 Task: Add a stop at the Museum of the Moving Image while en route to Astoria.
Action: Mouse pressed left at (402, 93)
Screenshot: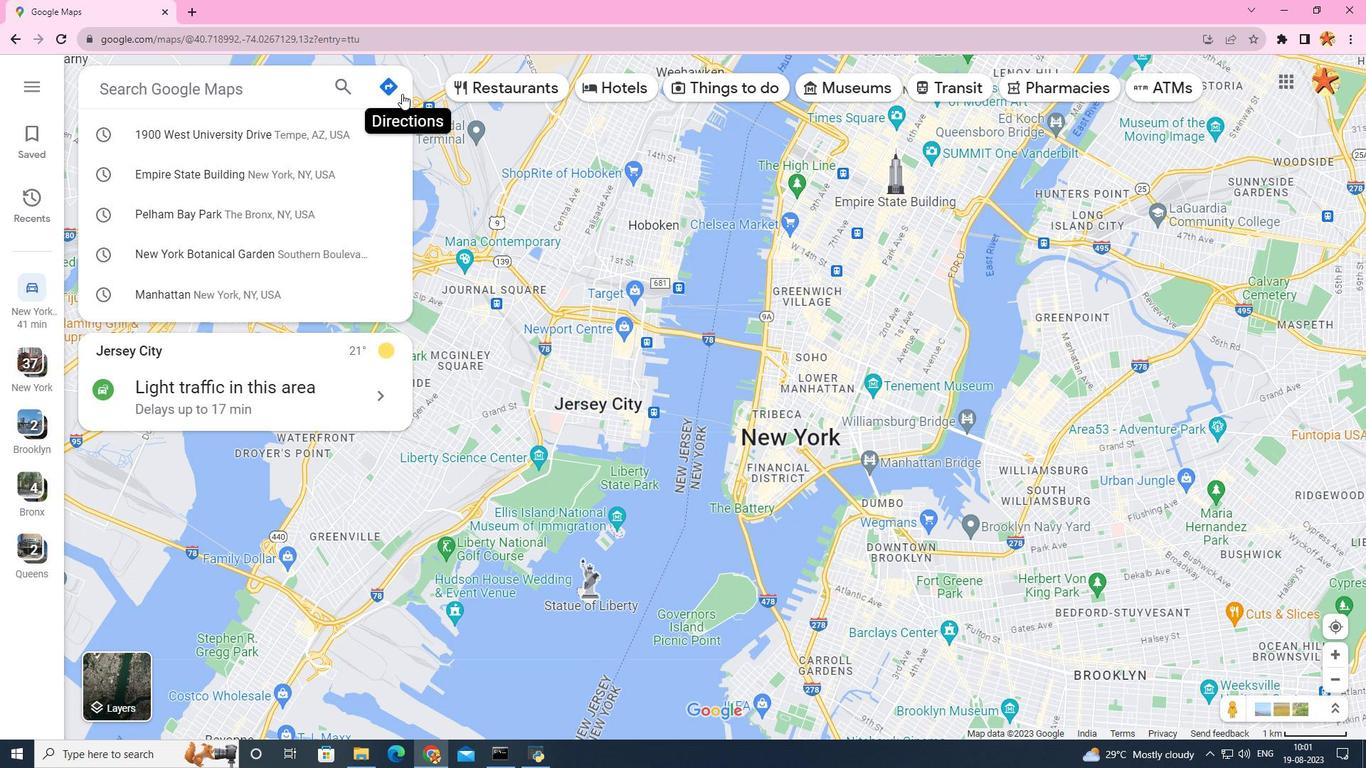 
Action: Mouse moved to (347, 124)
Screenshot: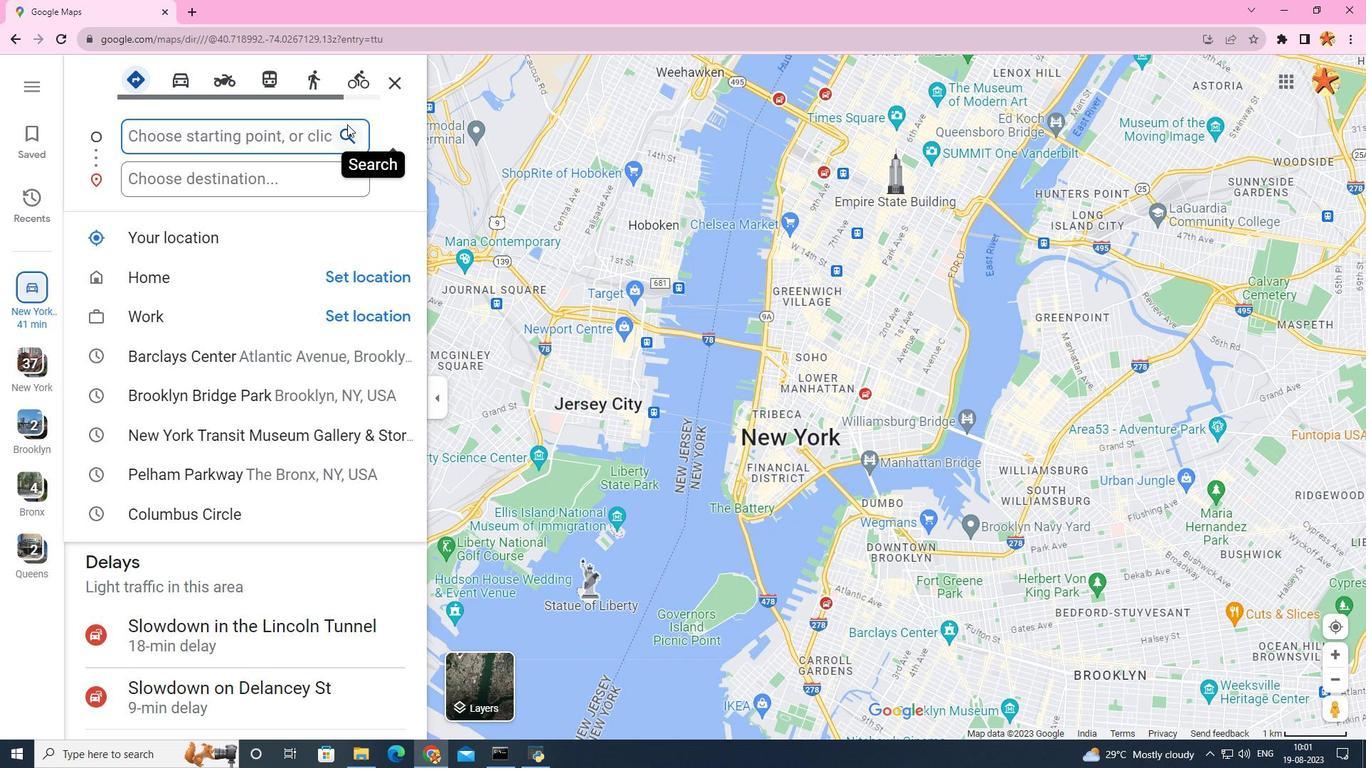 
Action: Key pressed <Key.caps_lock>W<Key.caps_lock>est<Key.space>
Screenshot: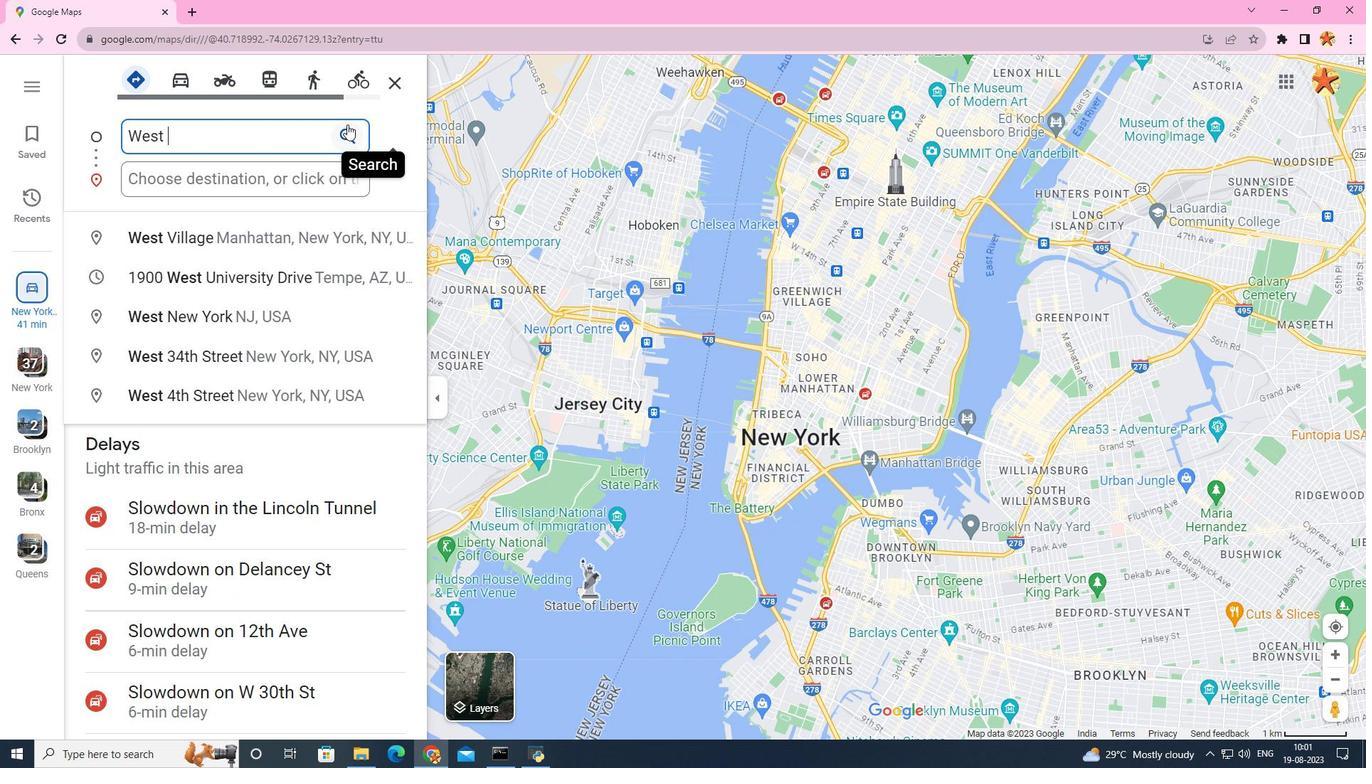 
Action: Mouse moved to (301, 281)
Screenshot: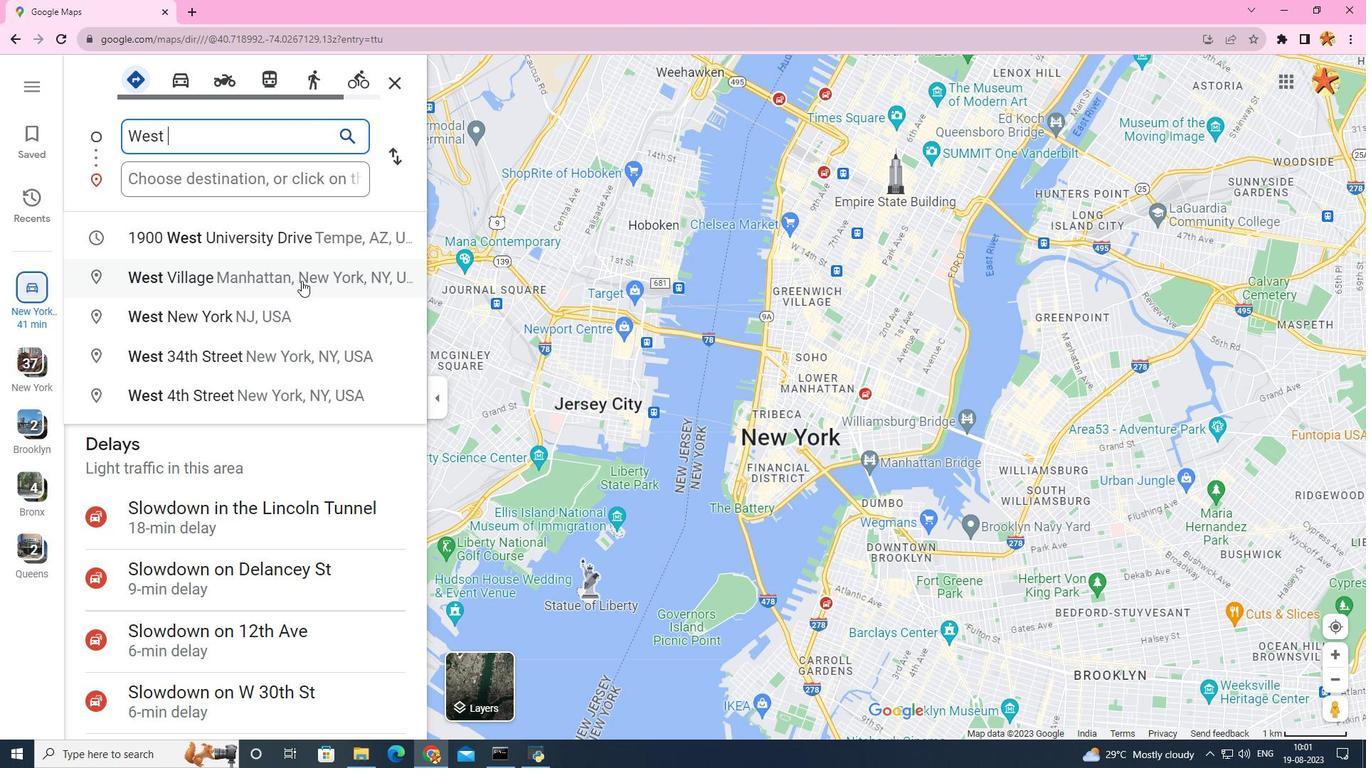 
Action: Mouse pressed left at (301, 281)
Screenshot: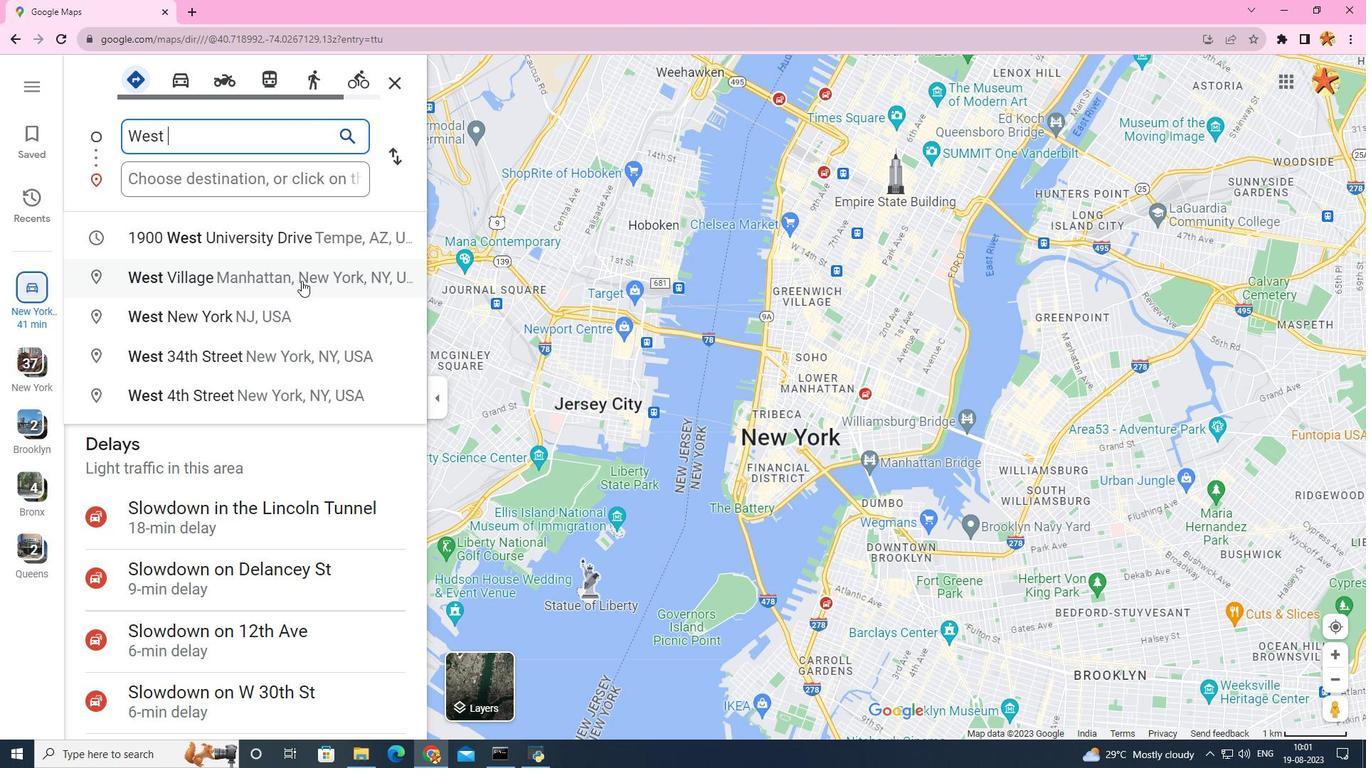 
Action: Mouse moved to (172, 168)
Screenshot: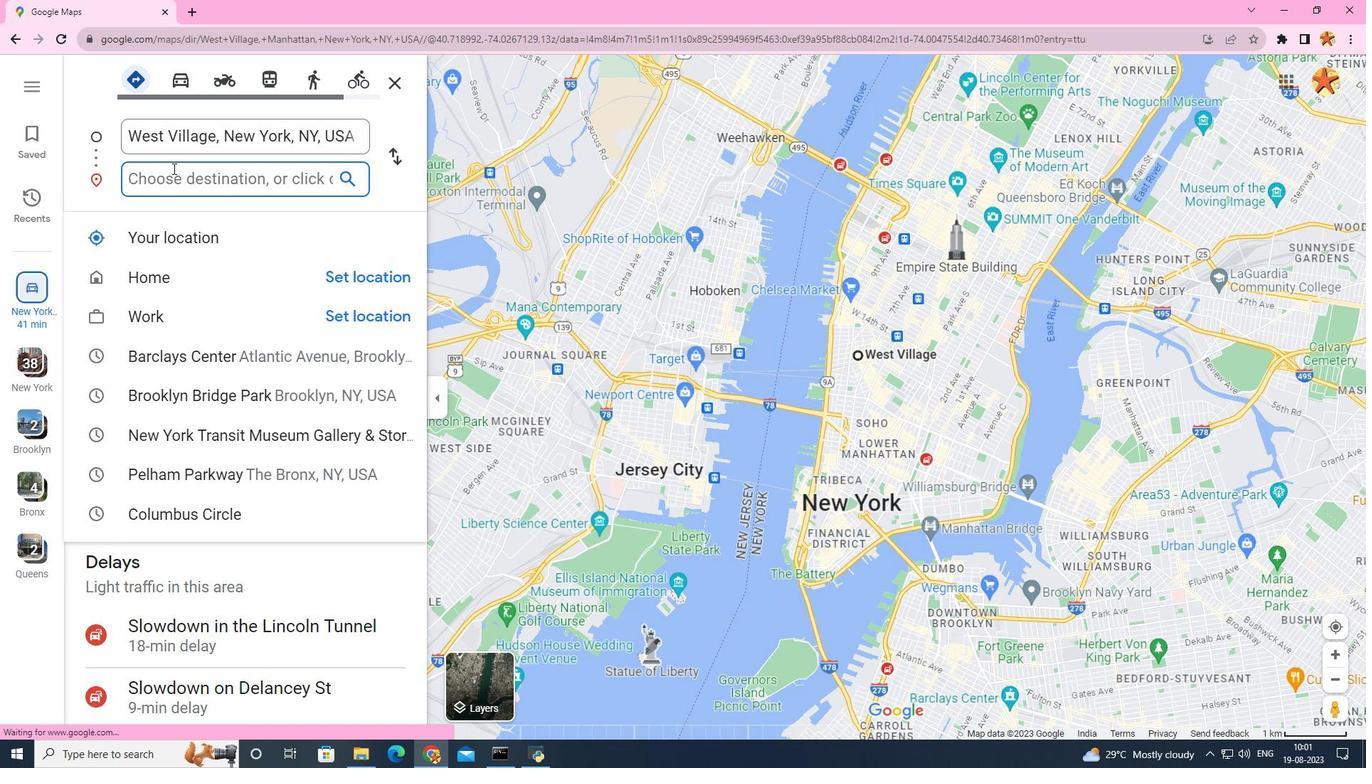 
Action: Mouse pressed left at (172, 168)
Screenshot: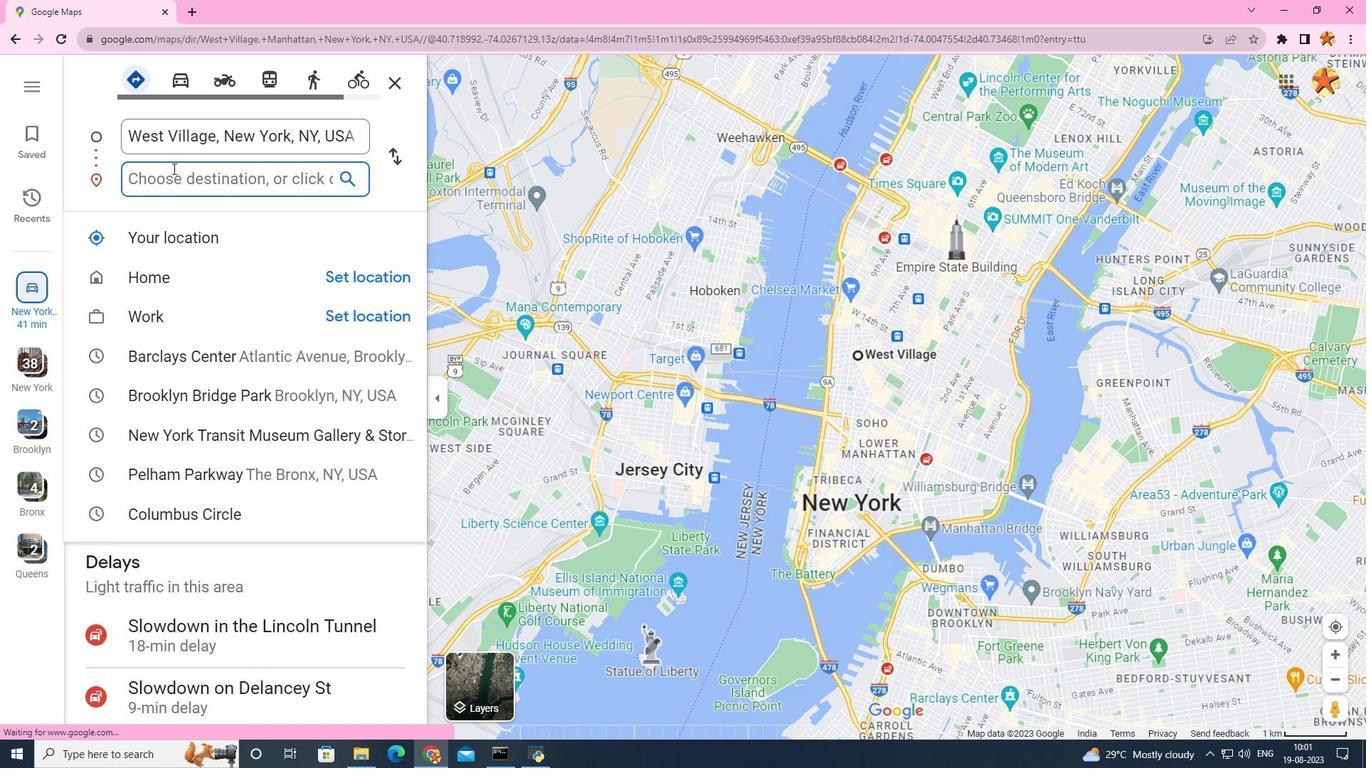 
Action: Mouse moved to (207, 160)
Screenshot: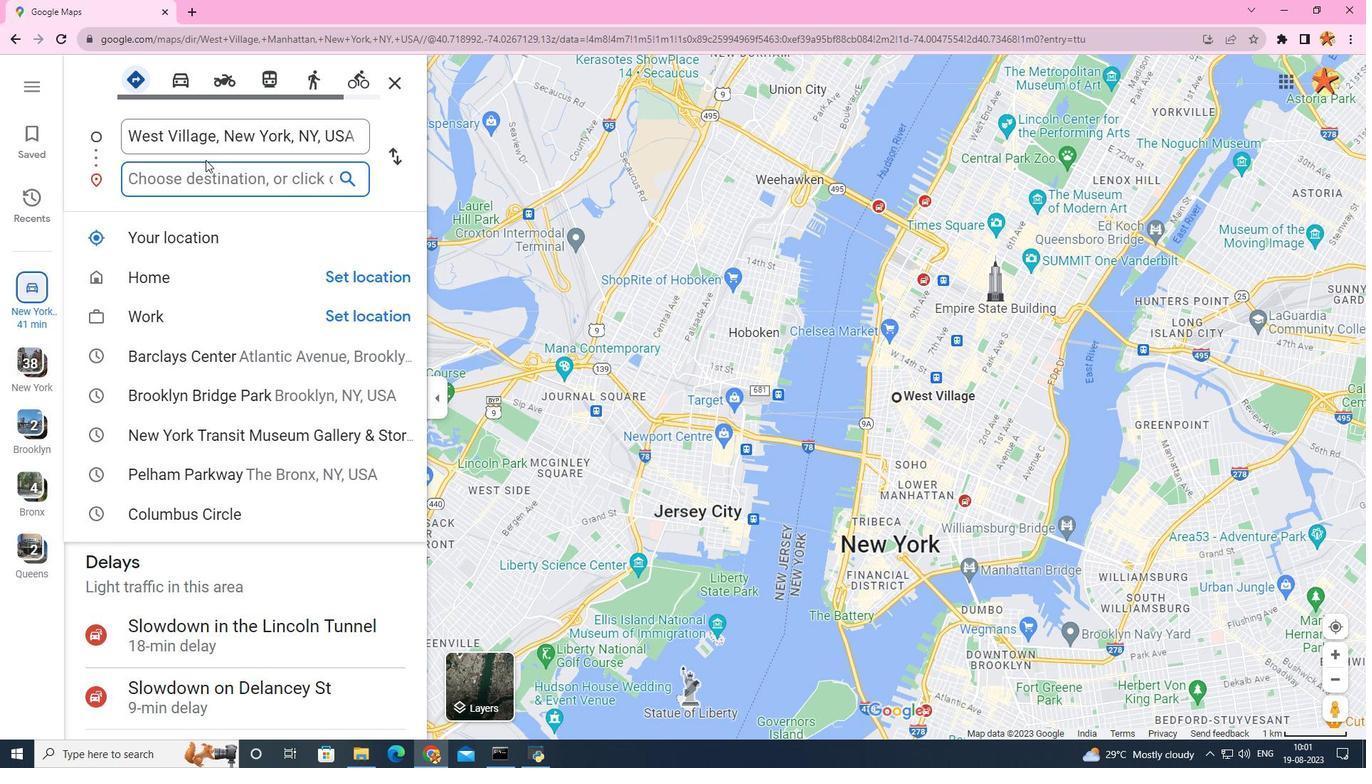 
Action: Key pressed <Key.caps_lock>A<Key.caps_lock>storia
Screenshot: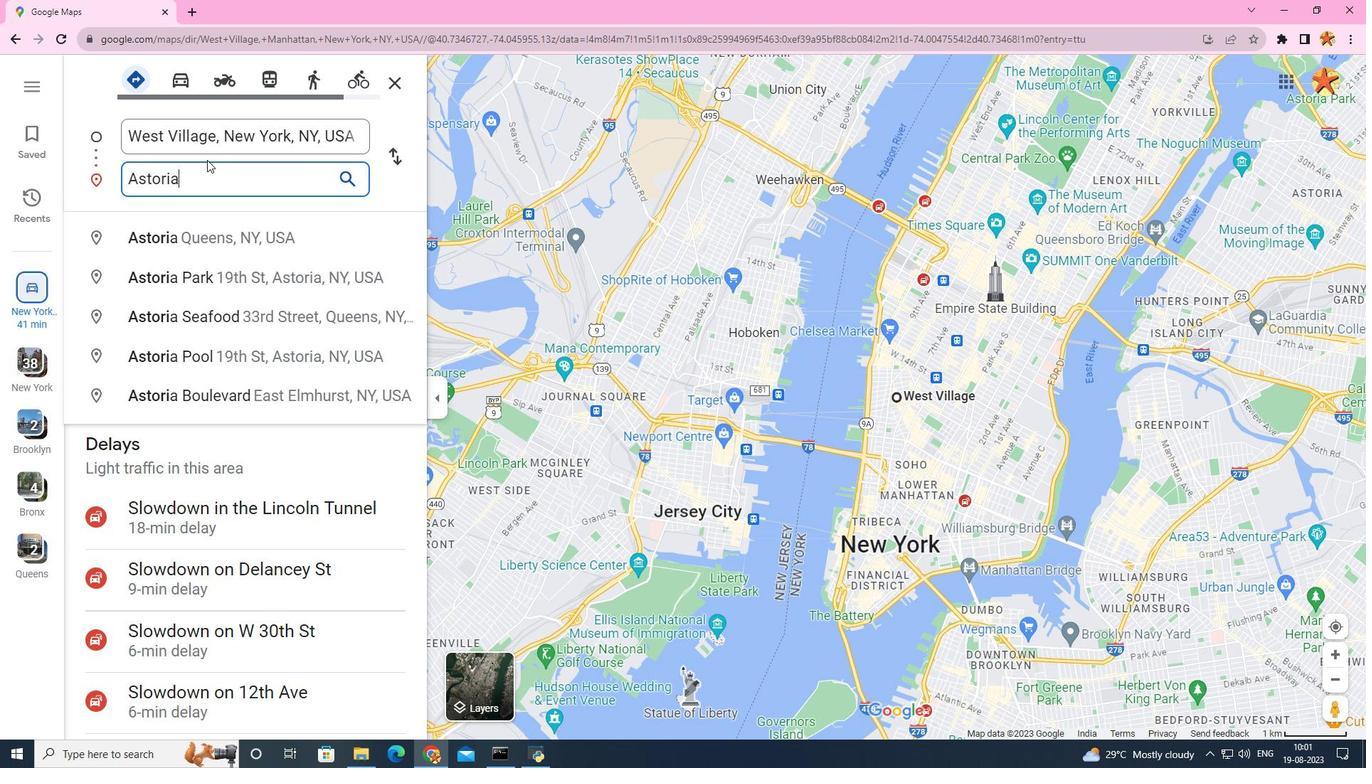 
Action: Mouse moved to (172, 239)
Screenshot: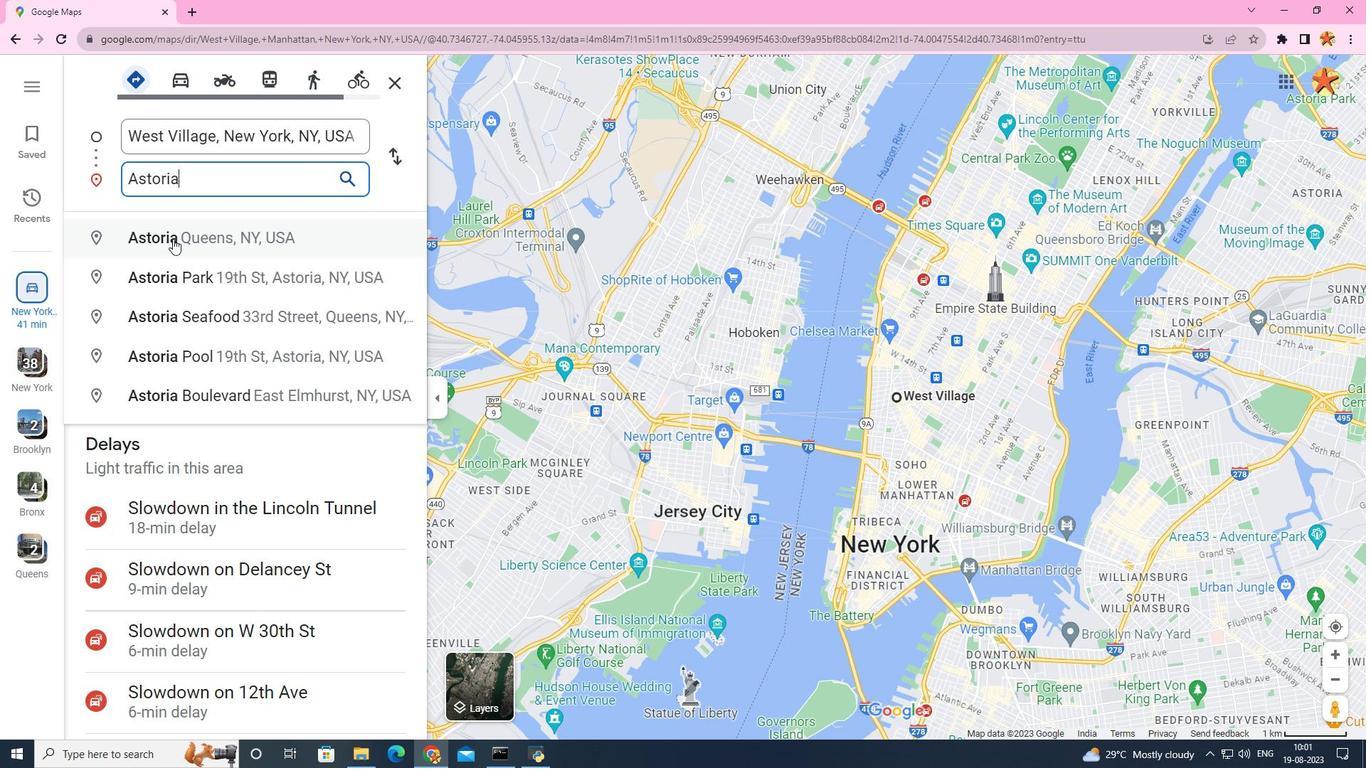 
Action: Mouse pressed left at (172, 239)
Screenshot: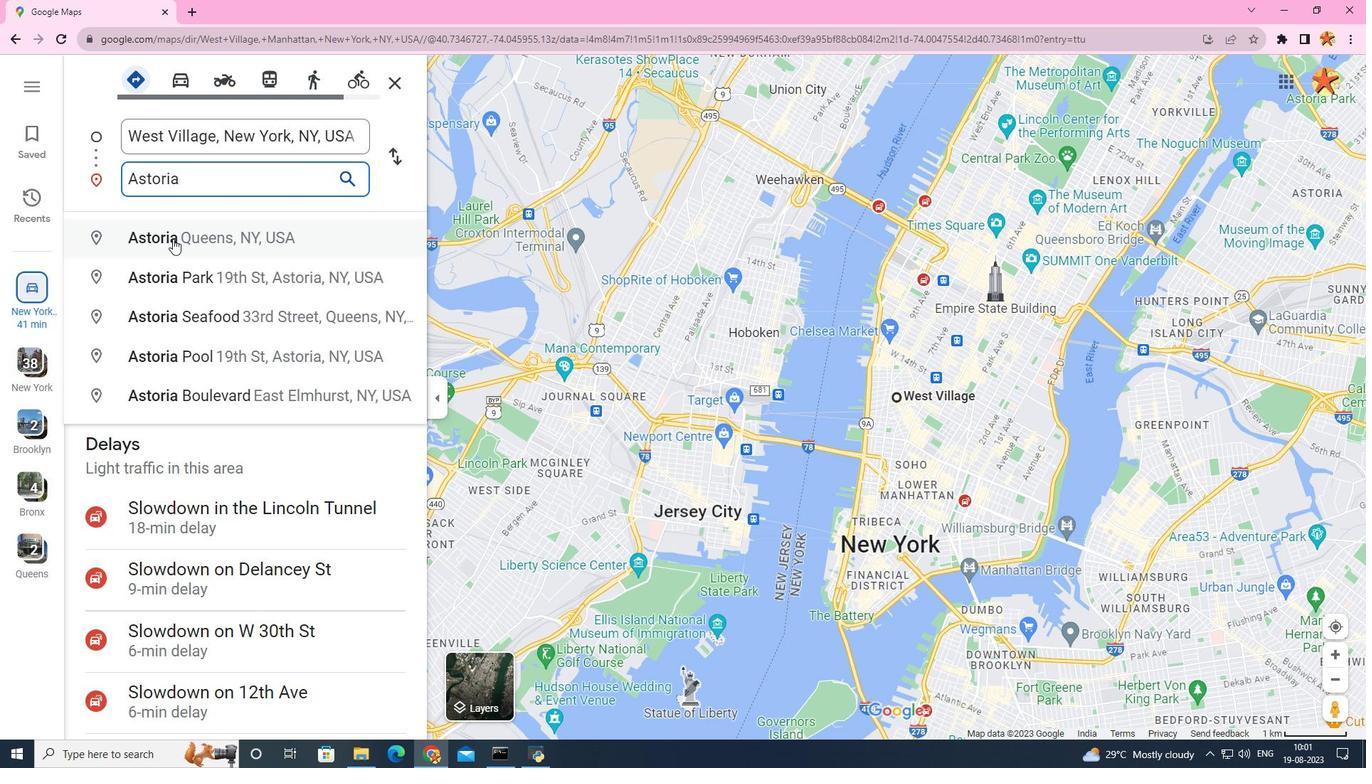 
Action: Mouse moved to (180, 213)
Screenshot: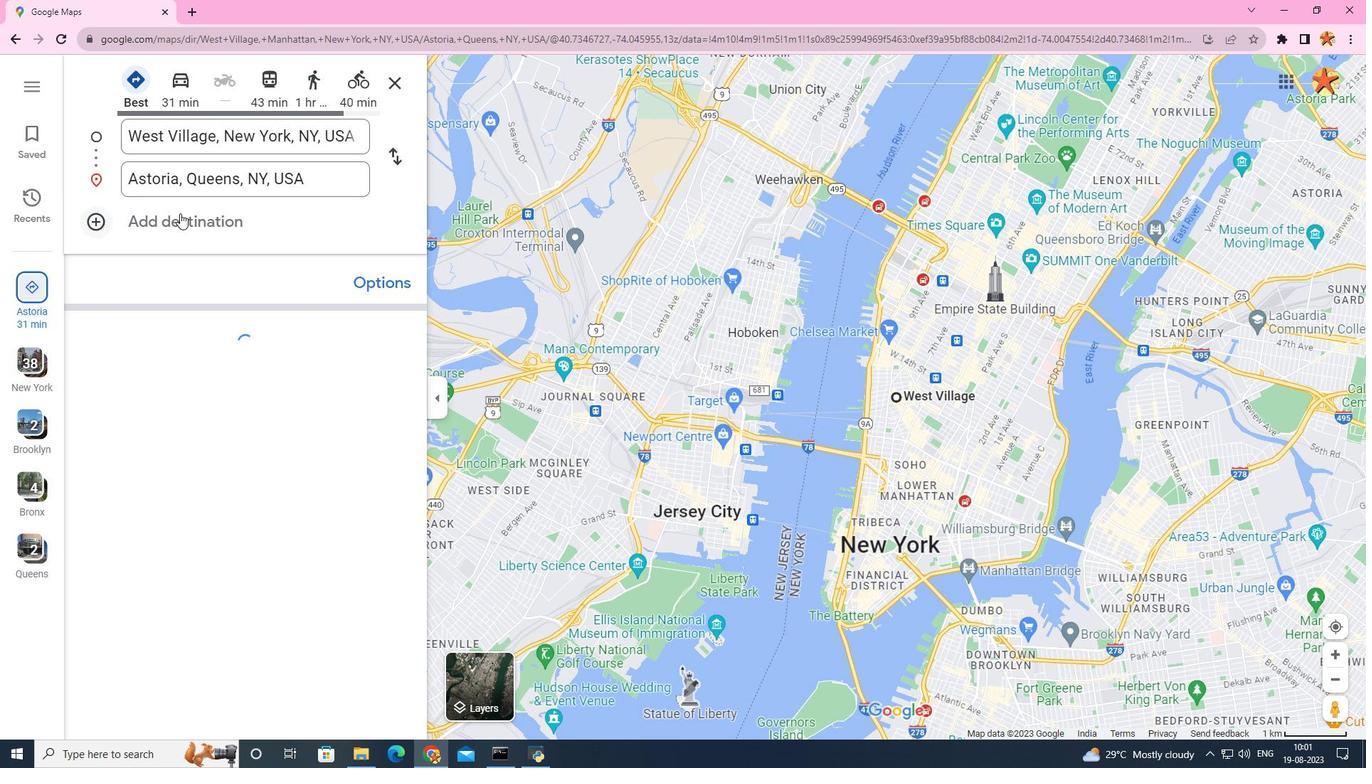 
Action: Mouse pressed left at (180, 213)
Screenshot: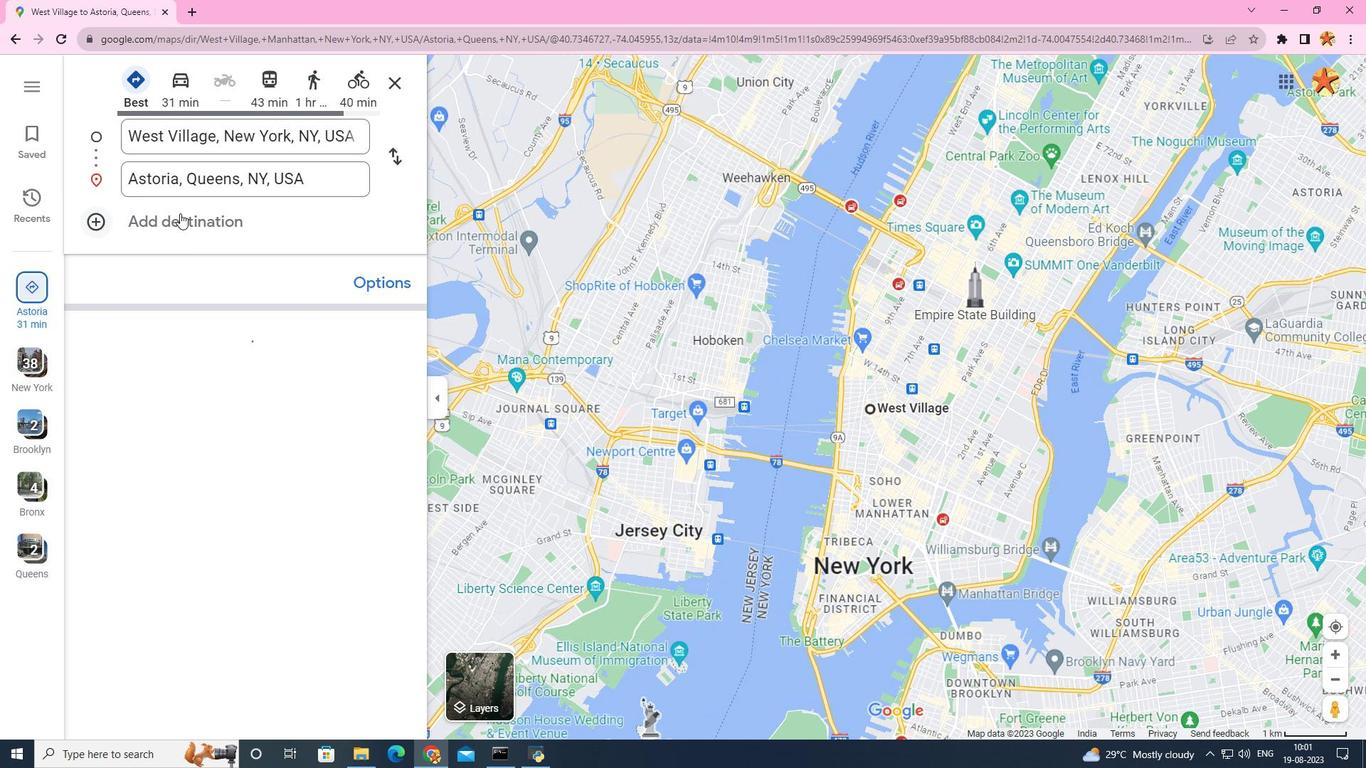 
Action: Mouse moved to (175, 218)
Screenshot: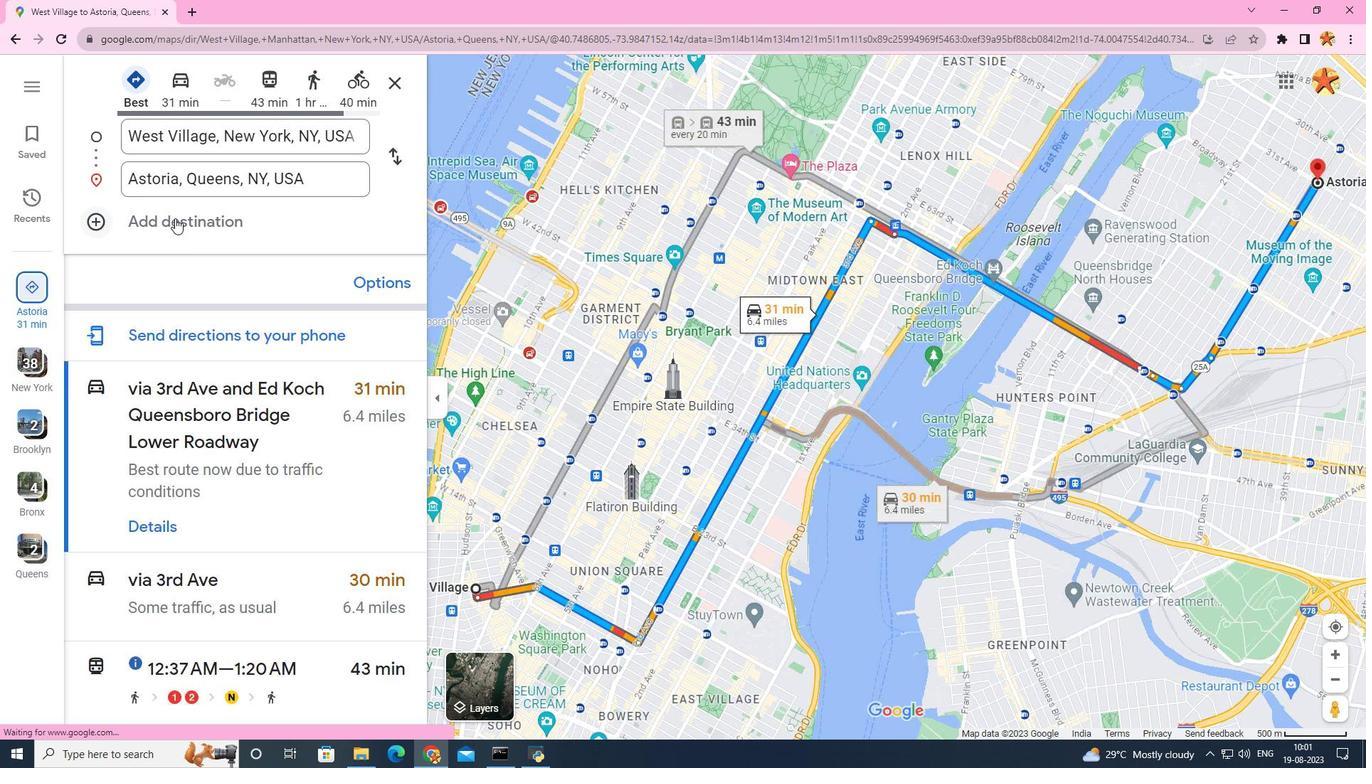 
Action: Mouse pressed left at (175, 218)
Screenshot: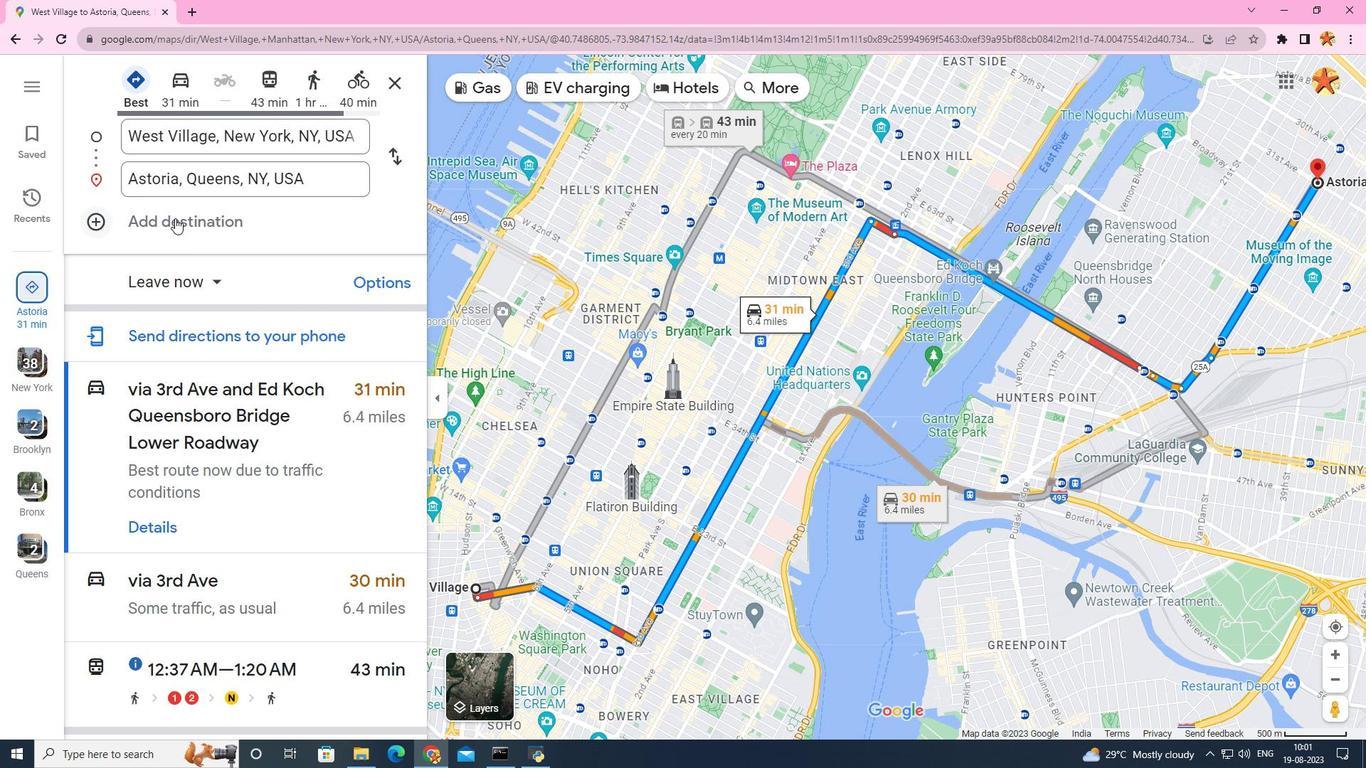 
Action: Mouse moved to (218, 148)
Screenshot: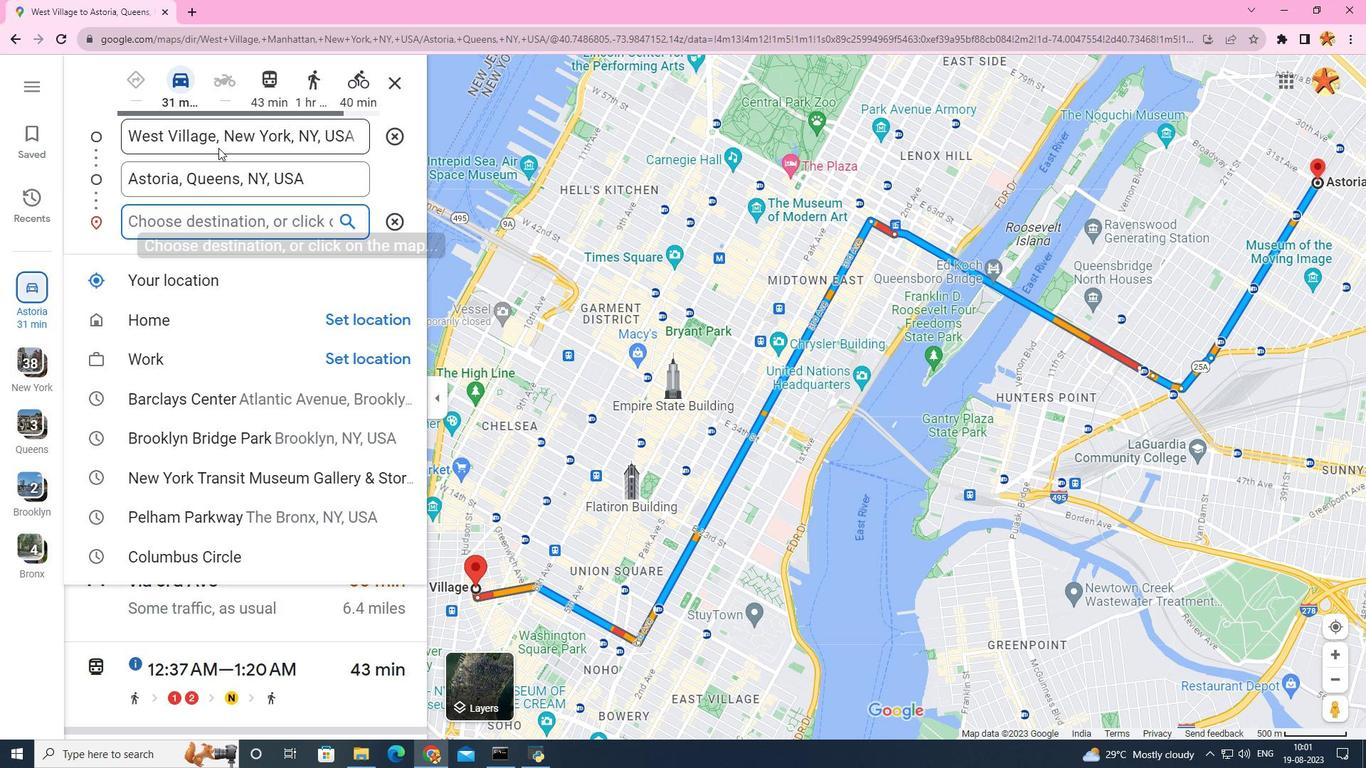 
Action: Key pressed <Key.caps_lock>M<Key.caps_lock>us
Screenshot: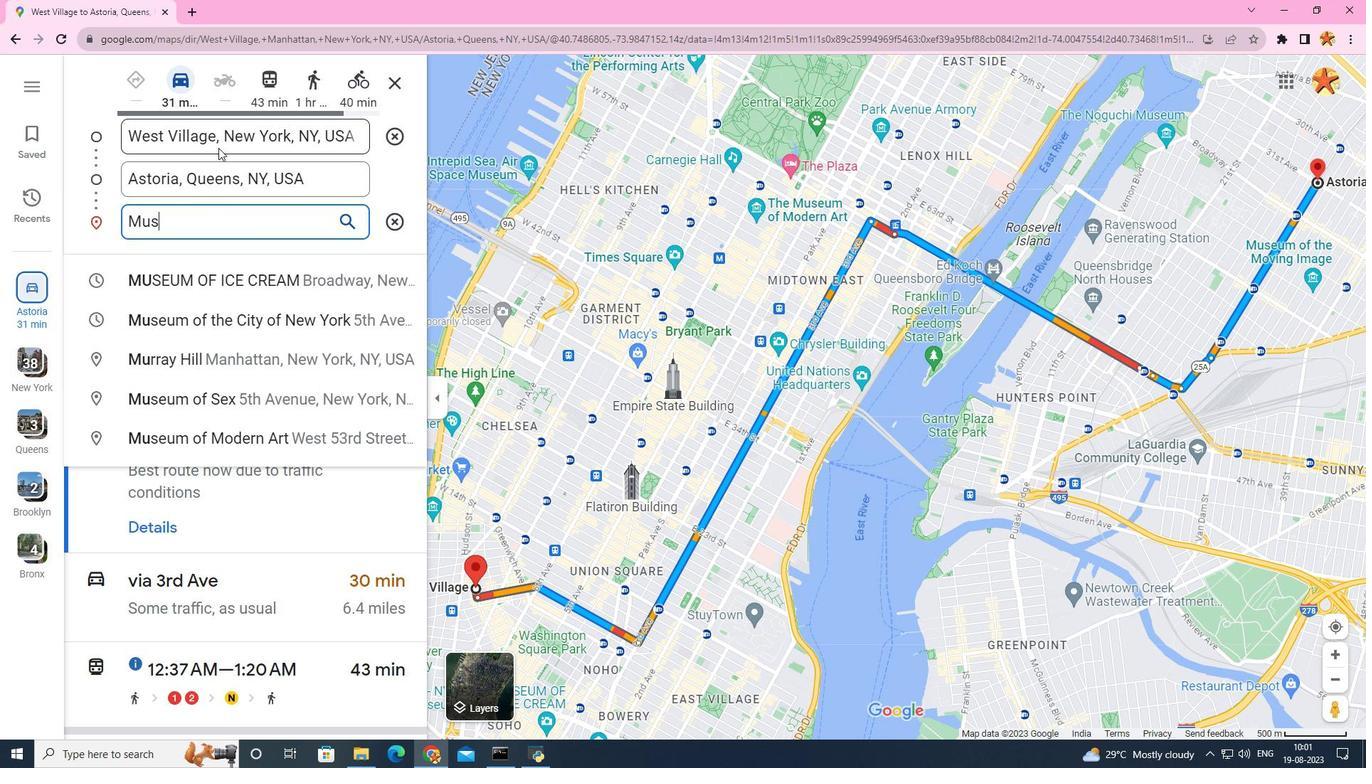 
Action: Mouse moved to (260, 137)
Screenshot: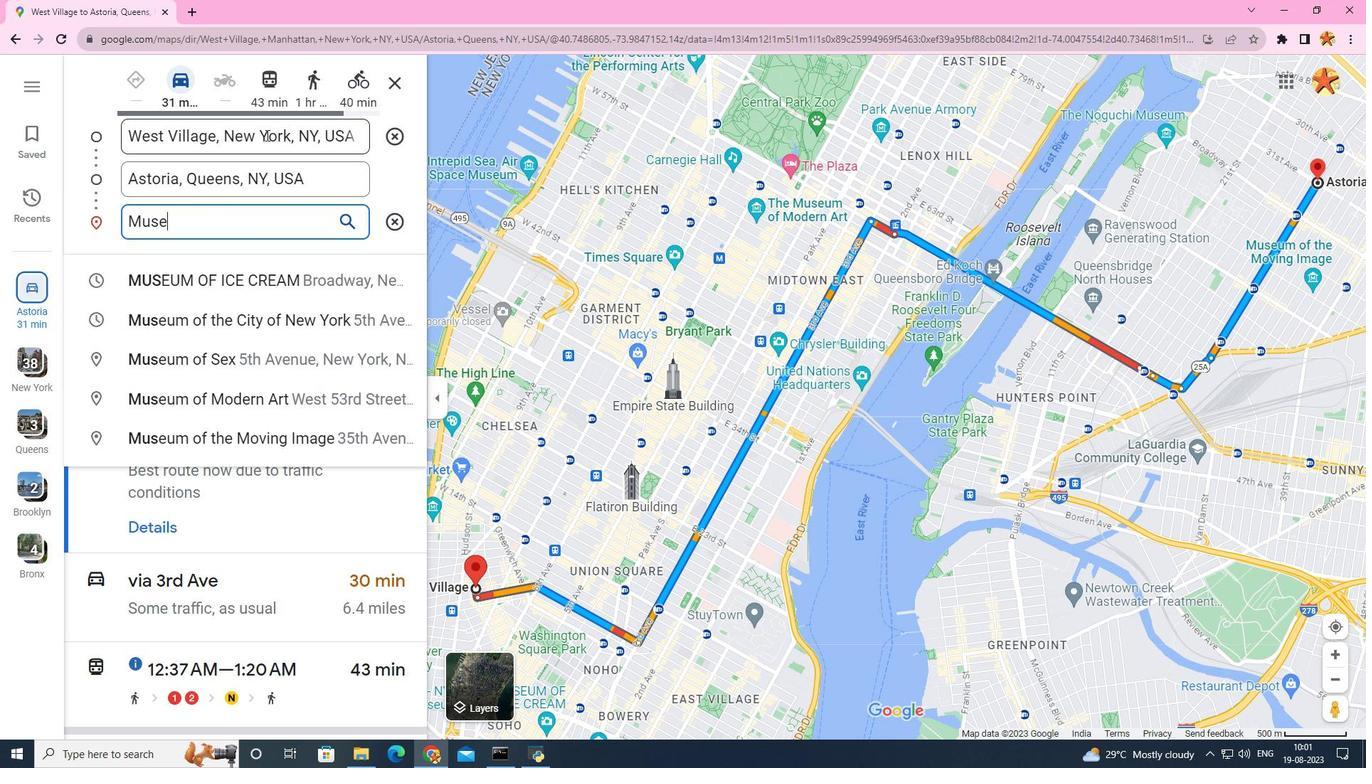 
Action: Key pressed e
Screenshot: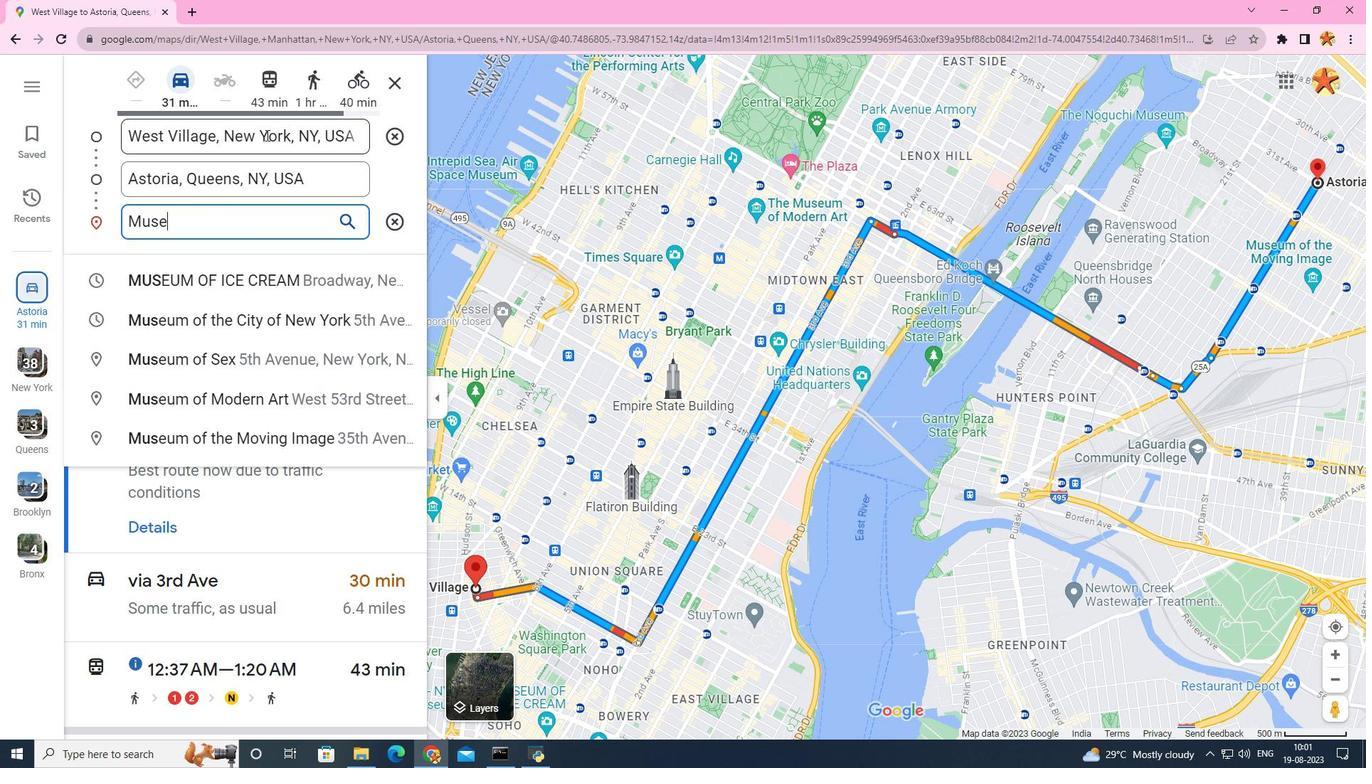
Action: Mouse moved to (266, 135)
Screenshot: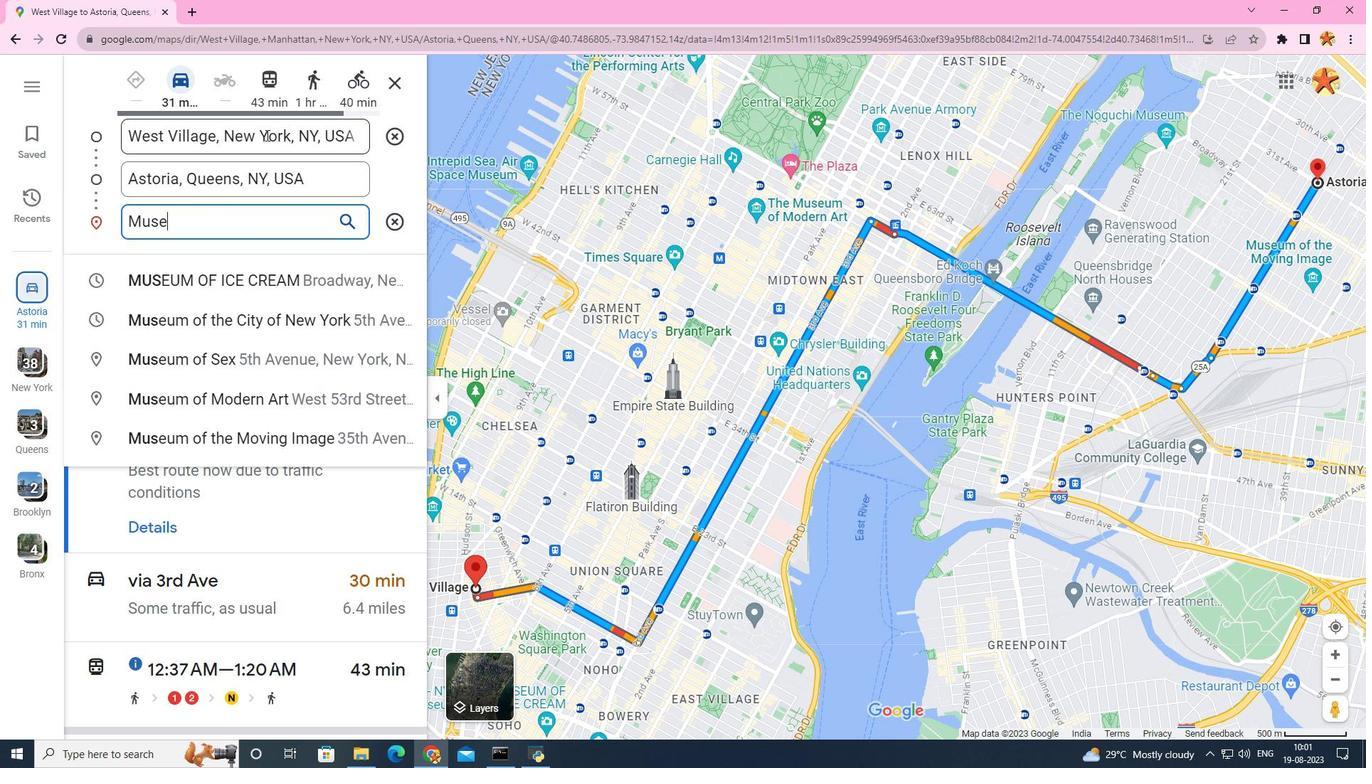 
Action: Key pressed um<Key.space>of<Key.space>
Screenshot: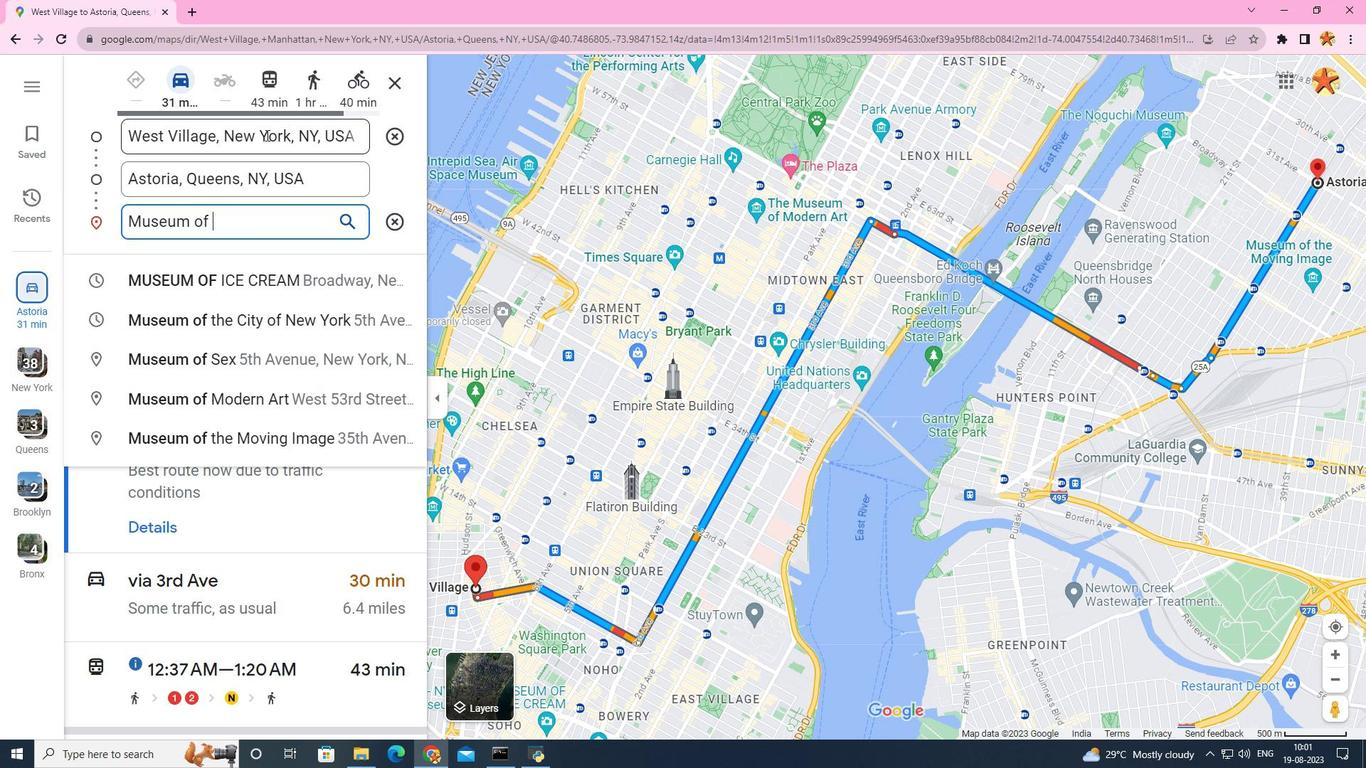 
Action: Mouse moved to (244, 438)
Screenshot: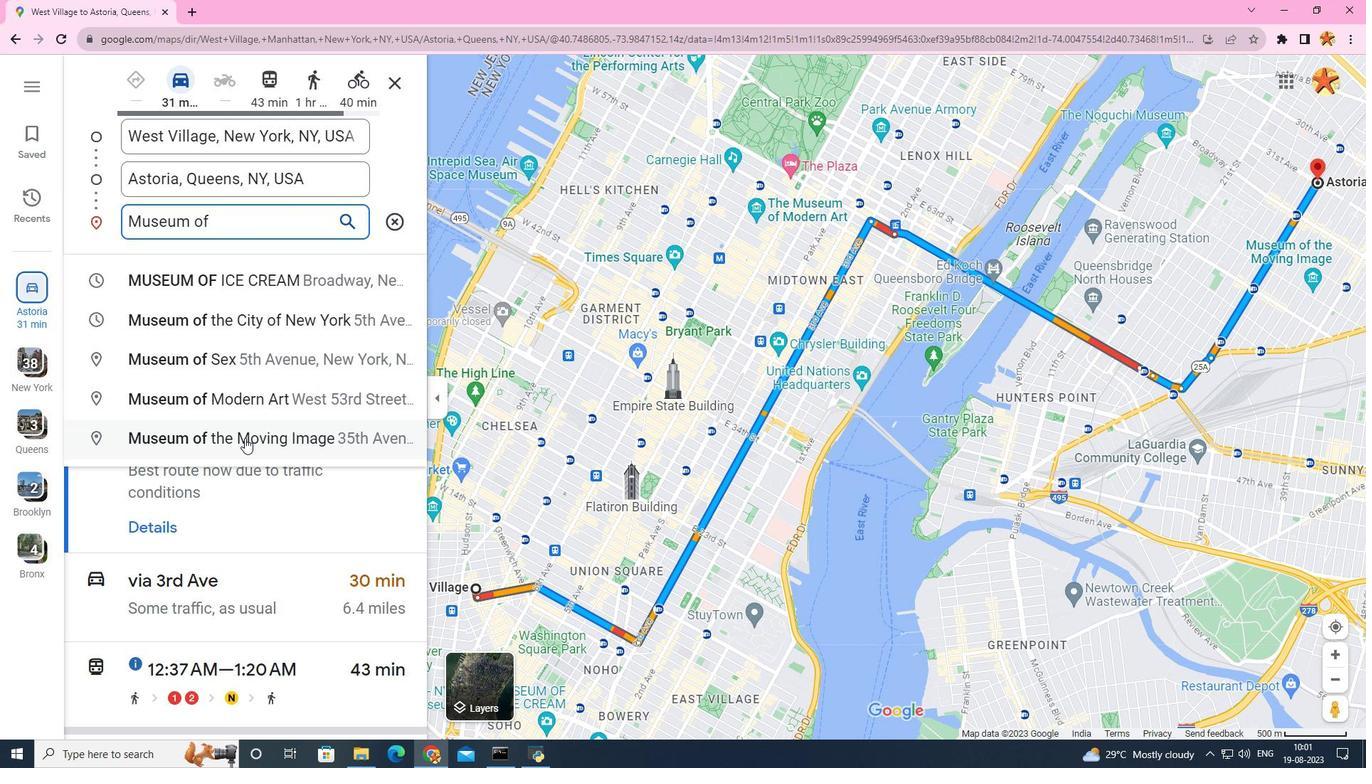 
Action: Mouse pressed left at (244, 438)
Screenshot: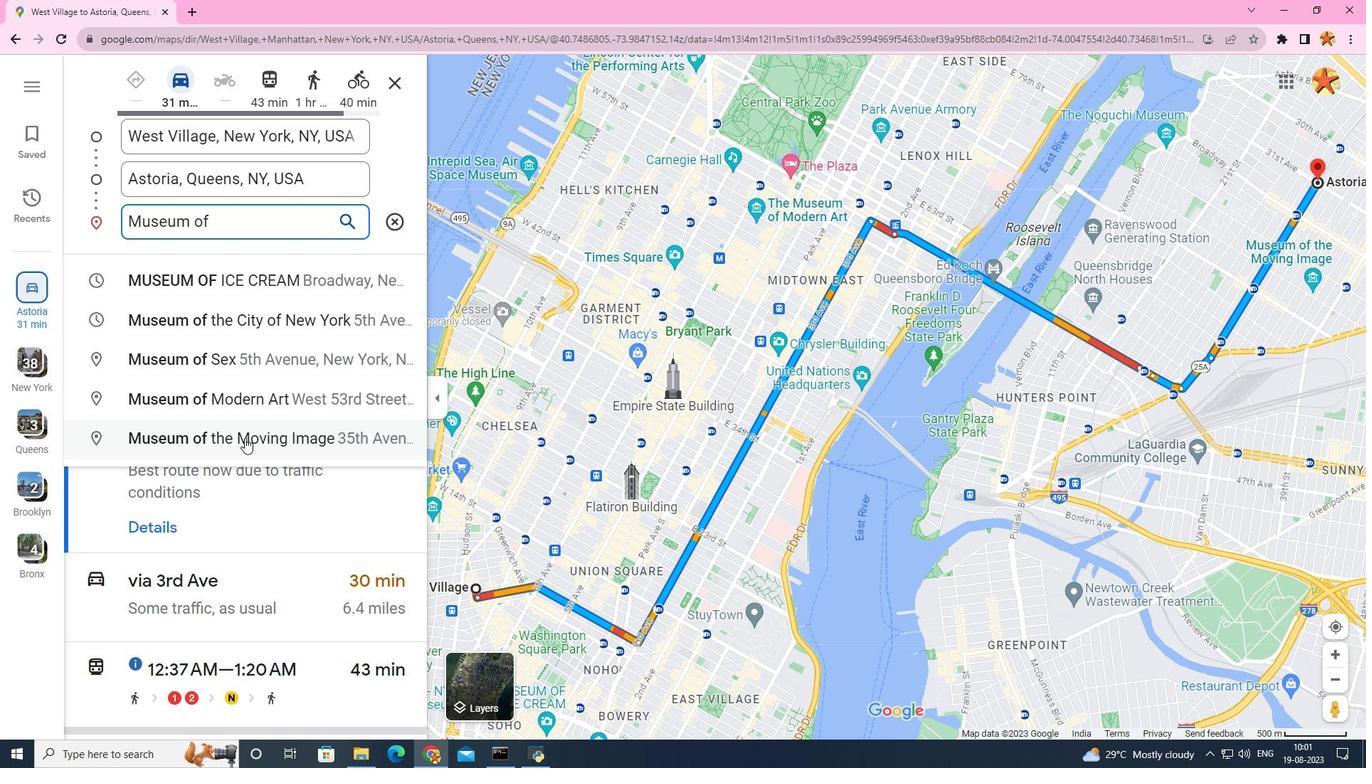 
Action: Mouse moved to (239, 359)
Screenshot: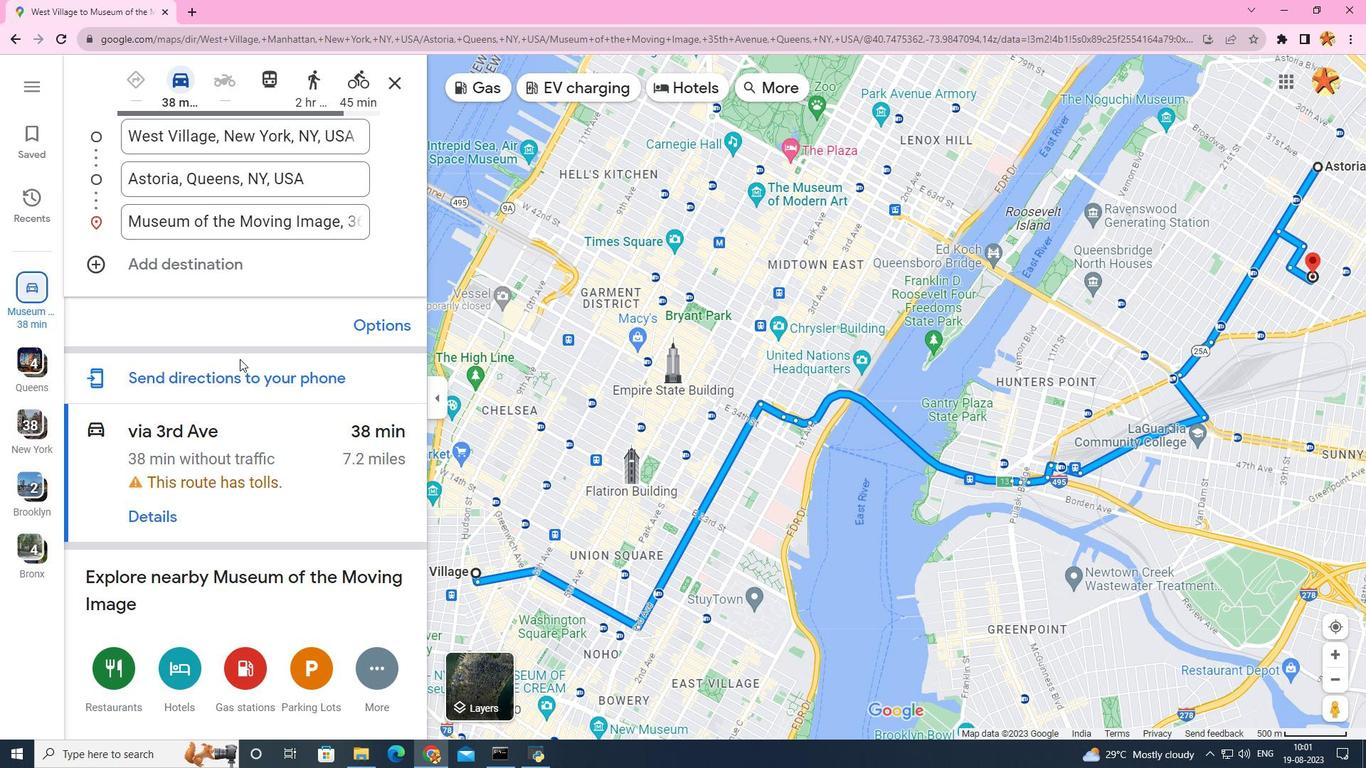 
